 Task: Manage the other settings related to mail-client integration
Action: Mouse moved to (212, 136)
Screenshot: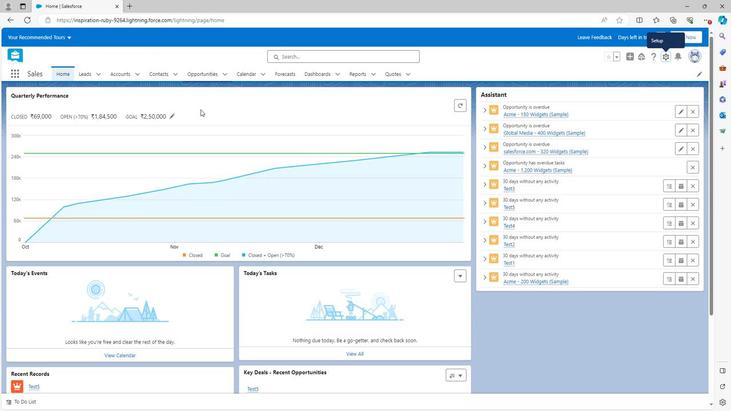 
Action: Mouse scrolled (212, 135) with delta (0, 0)
Screenshot: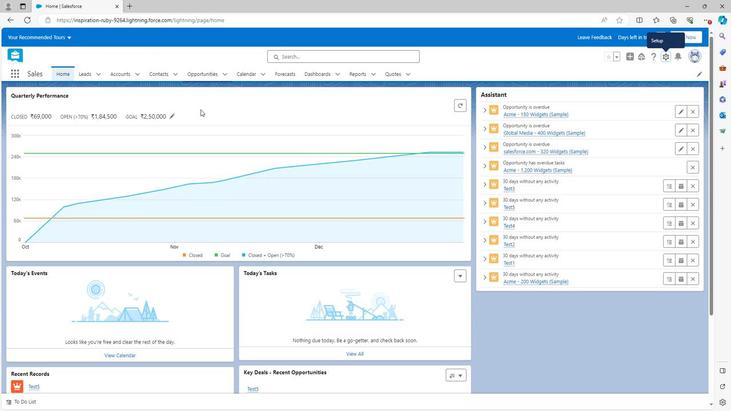 
Action: Mouse moved to (213, 137)
Screenshot: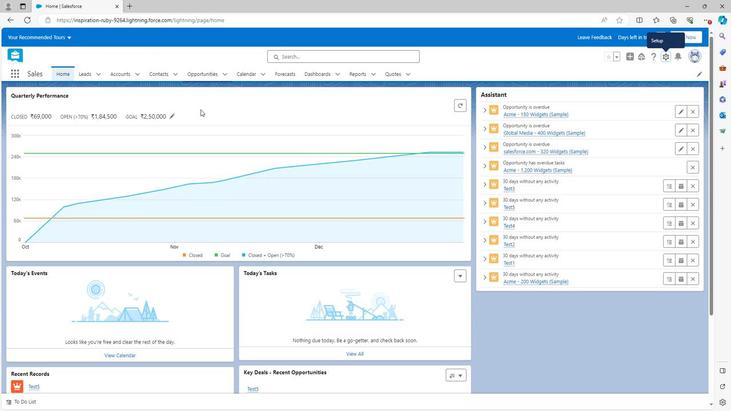 
Action: Mouse scrolled (213, 137) with delta (0, 0)
Screenshot: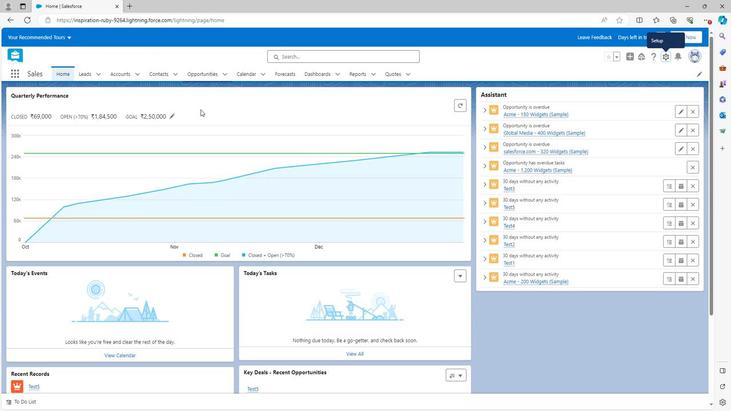
Action: Mouse moved to (213, 137)
Screenshot: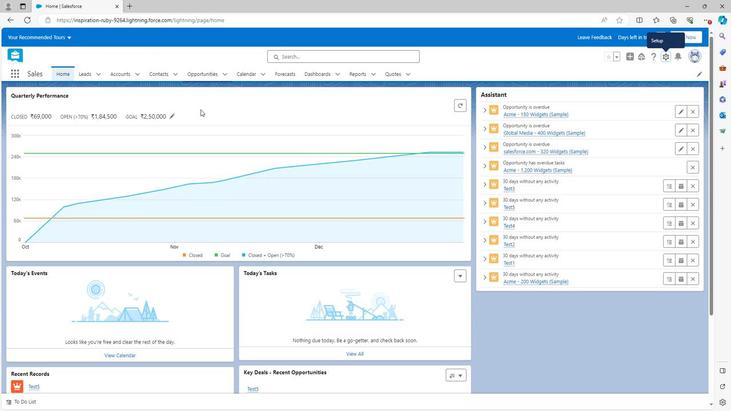 
Action: Mouse scrolled (213, 137) with delta (0, 0)
Screenshot: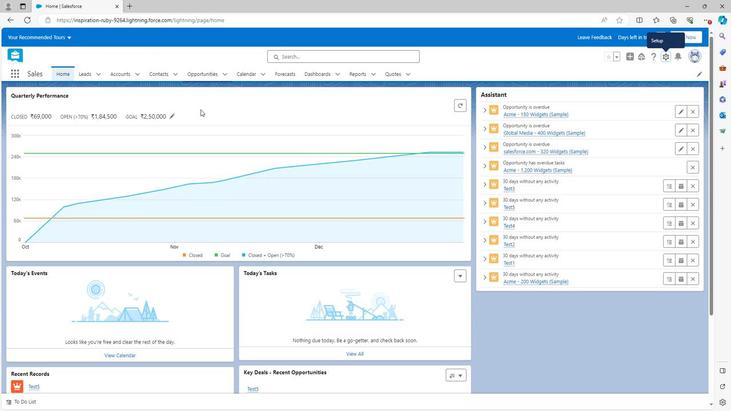 
Action: Mouse moved to (214, 137)
Screenshot: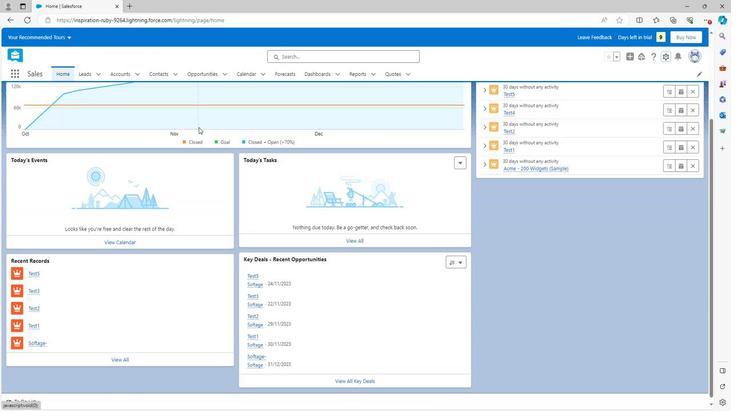 
Action: Mouse scrolled (214, 137) with delta (0, 0)
Screenshot: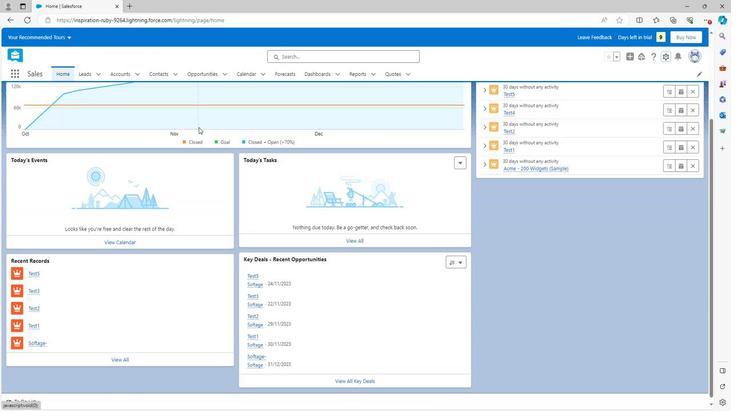 
Action: Mouse moved to (214, 137)
Screenshot: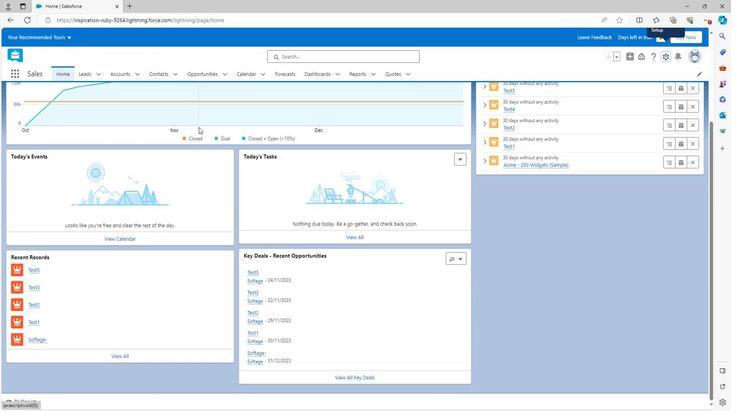 
Action: Mouse scrolled (214, 138) with delta (0, 0)
Screenshot: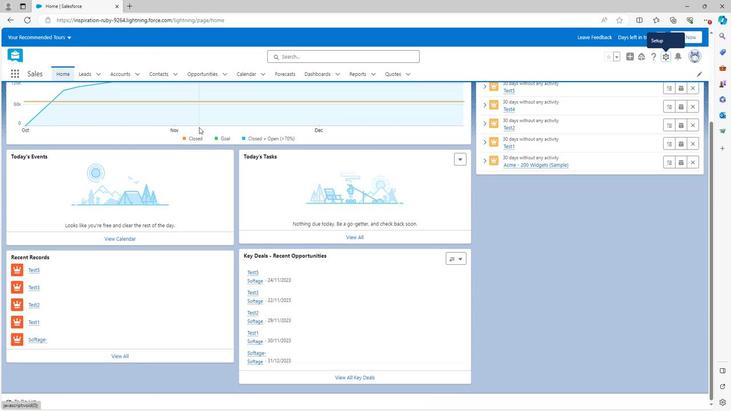 
Action: Mouse scrolled (214, 138) with delta (0, 0)
Screenshot: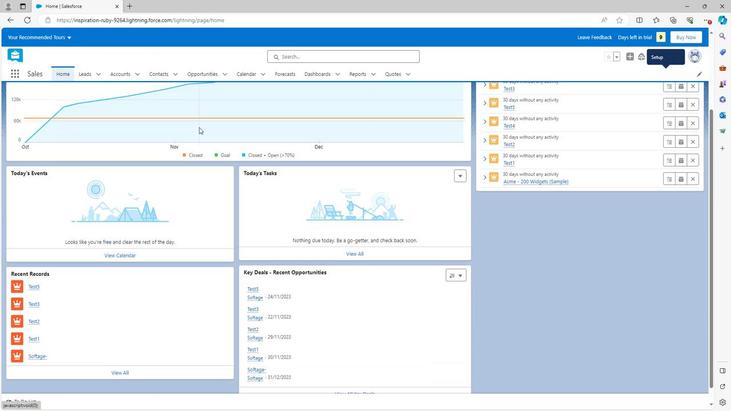 
Action: Mouse scrolled (214, 138) with delta (0, 0)
Screenshot: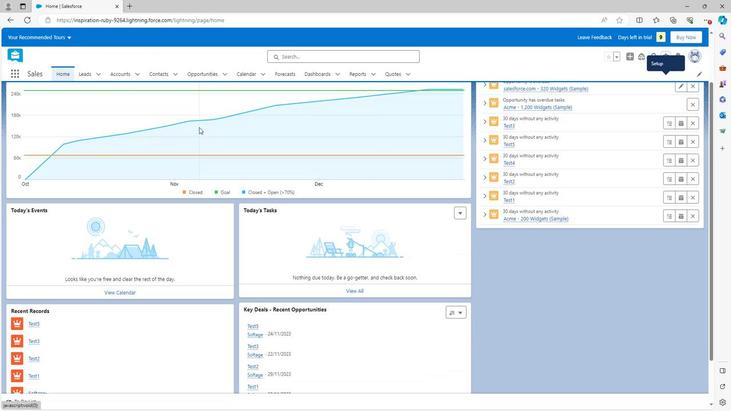 
Action: Mouse scrolled (214, 138) with delta (0, 0)
Screenshot: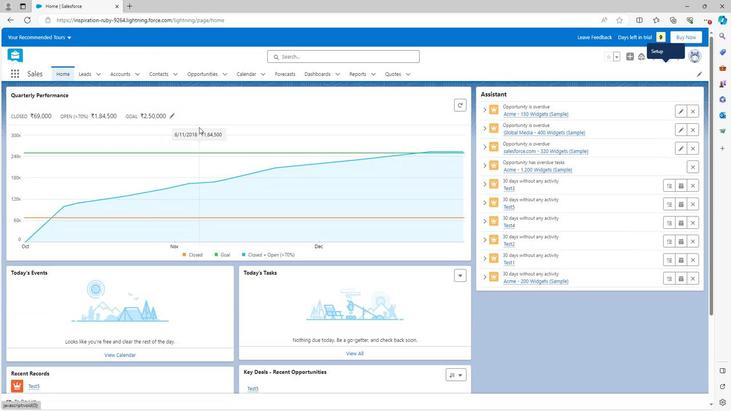 
Action: Mouse moved to (726, 70)
Screenshot: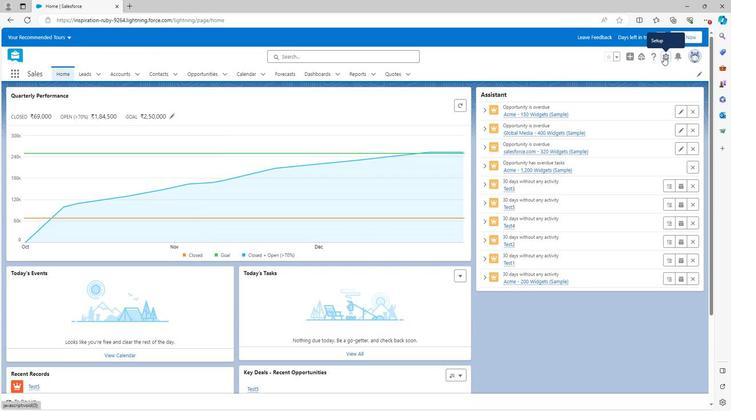 
Action: Mouse pressed left at (726, 70)
Screenshot: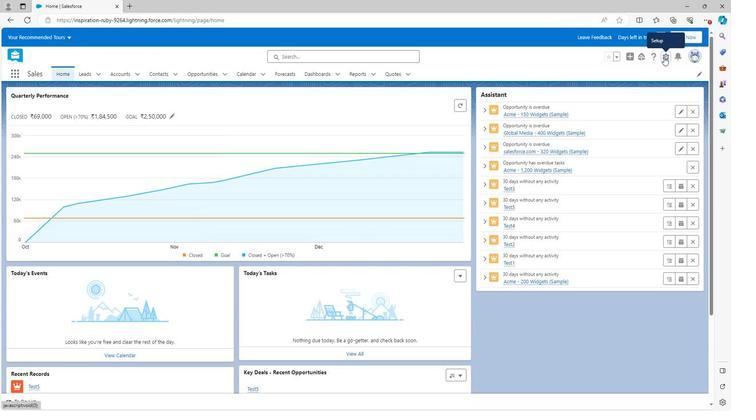 
Action: Mouse moved to (697, 90)
Screenshot: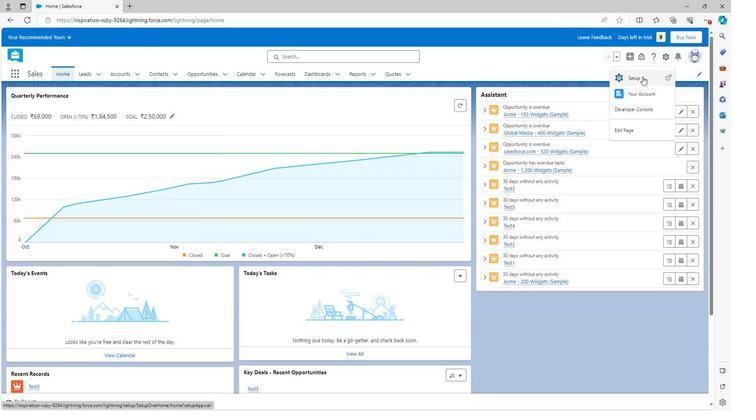 
Action: Mouse pressed left at (697, 90)
Screenshot: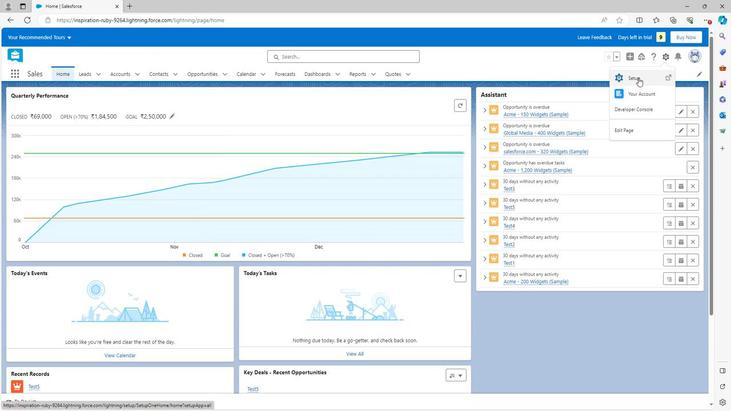 
Action: Mouse moved to (39, 258)
Screenshot: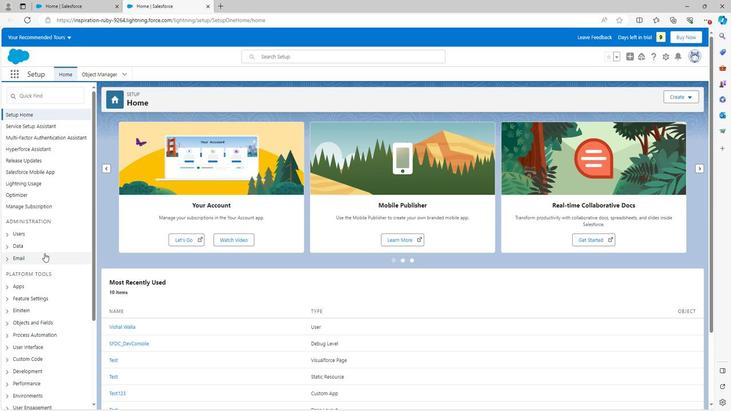 
Action: Mouse scrolled (39, 258) with delta (0, 0)
Screenshot: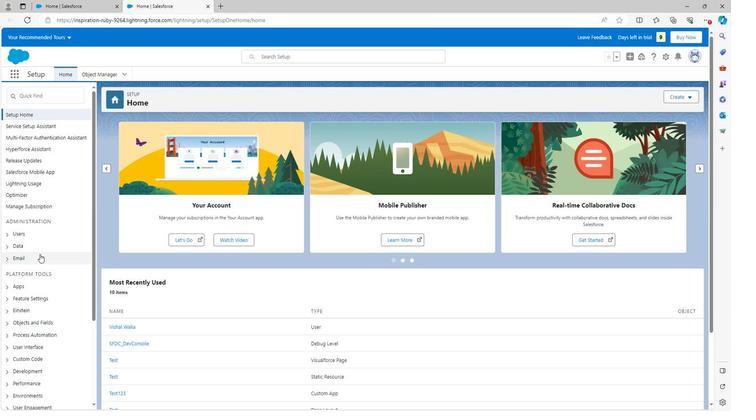 
Action: Mouse scrolled (39, 258) with delta (0, 0)
Screenshot: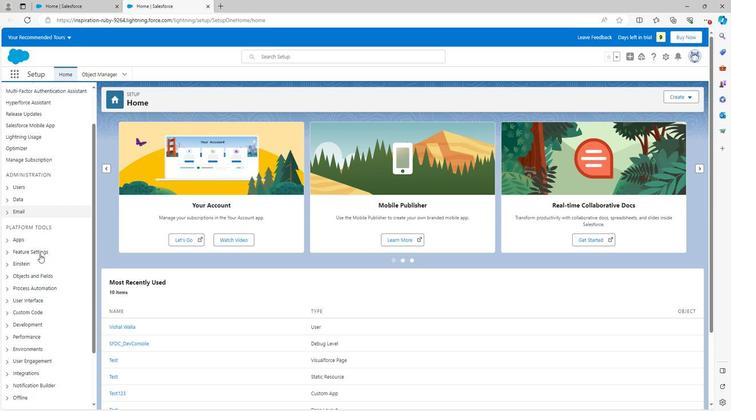 
Action: Mouse scrolled (39, 258) with delta (0, 0)
Screenshot: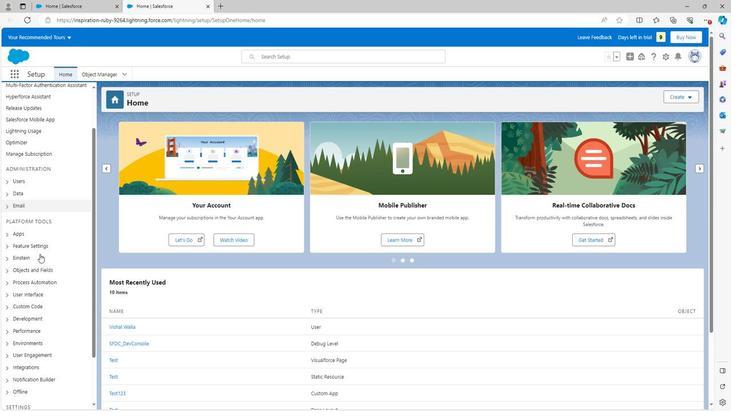 
Action: Mouse scrolled (39, 258) with delta (0, 0)
Screenshot: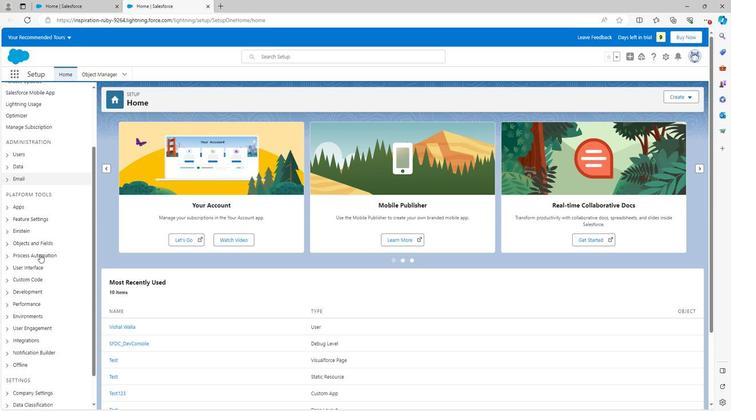
Action: Mouse moved to (3, 321)
Screenshot: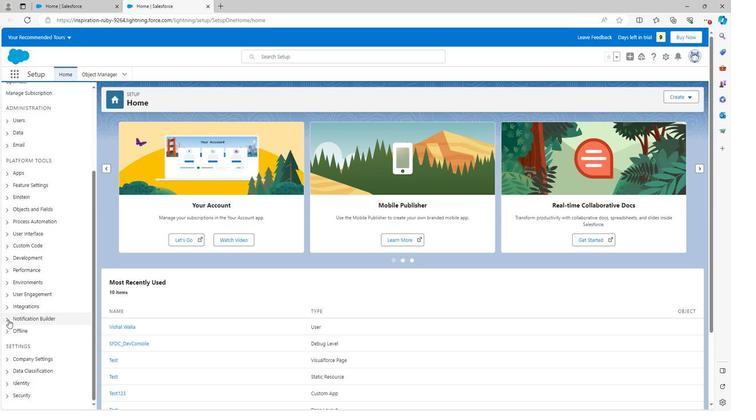 
Action: Mouse pressed left at (3, 321)
Screenshot: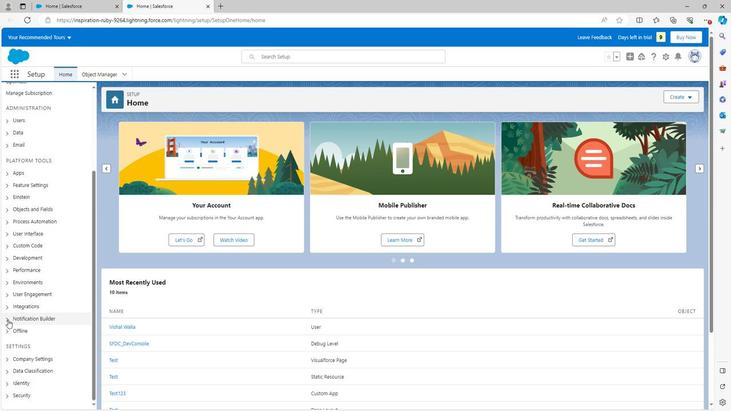 
Action: Mouse moved to (42, 341)
Screenshot: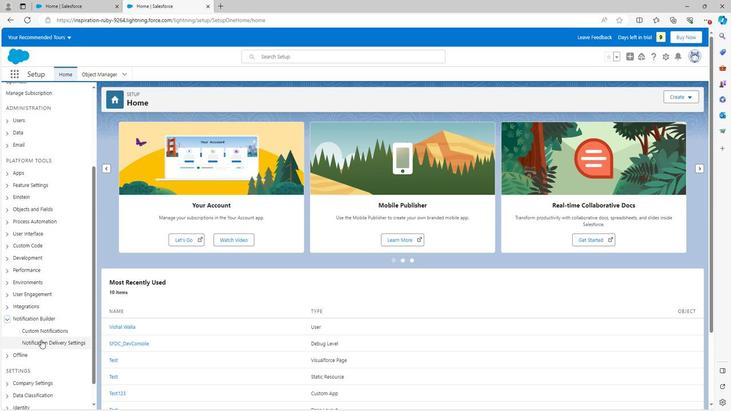 
Action: Mouse pressed left at (42, 341)
Screenshot: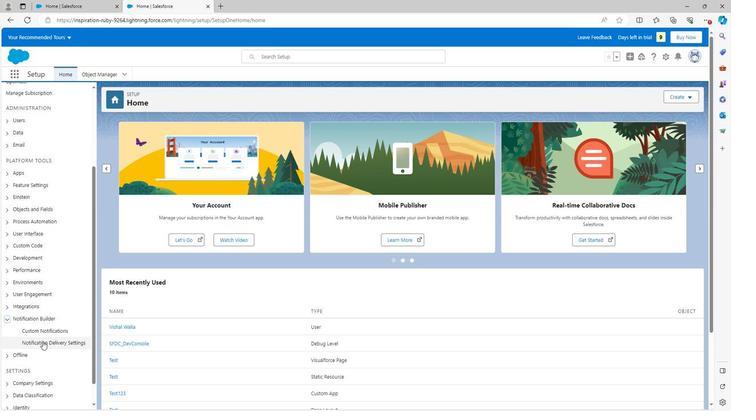 
Action: Mouse moved to (120, 311)
Screenshot: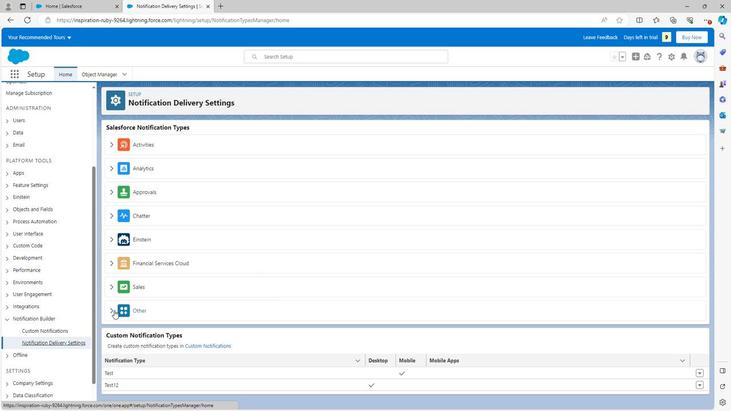 
Action: Mouse pressed left at (120, 311)
Screenshot: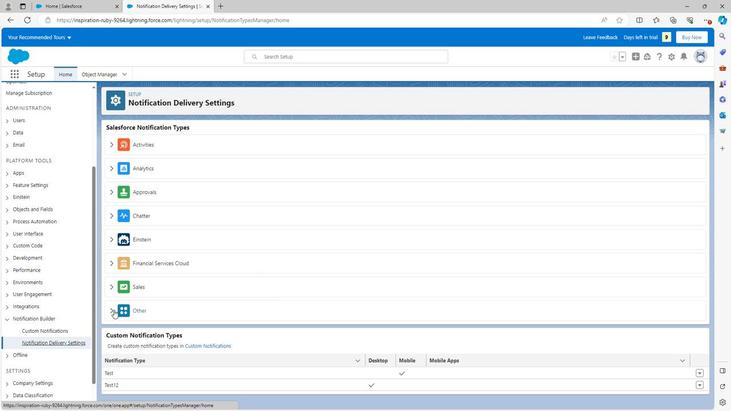 
Action: Mouse scrolled (120, 311) with delta (0, 0)
Screenshot: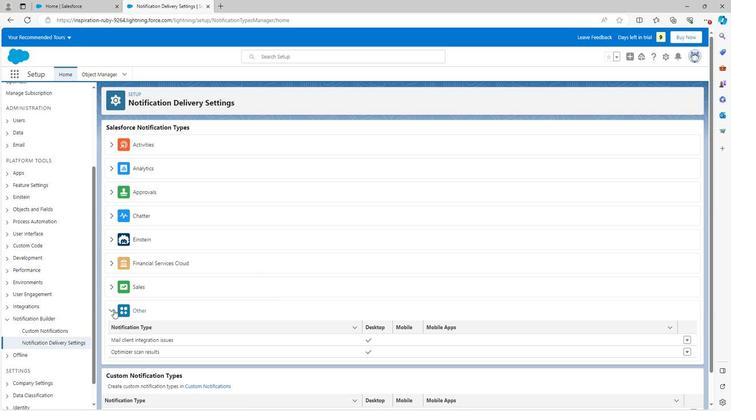 
Action: Mouse scrolled (120, 311) with delta (0, 0)
Screenshot: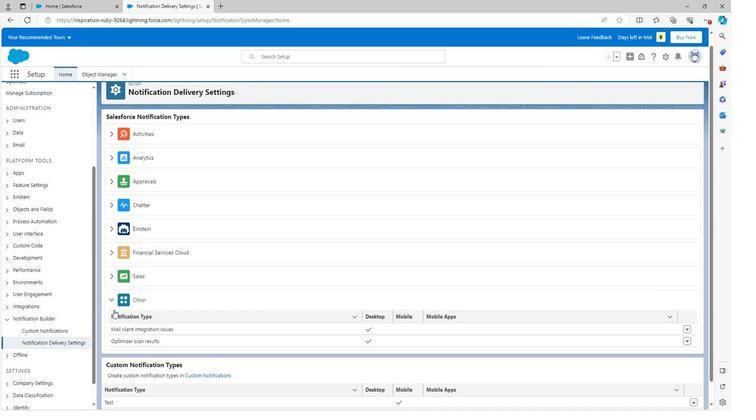 
Action: Mouse moved to (753, 312)
Screenshot: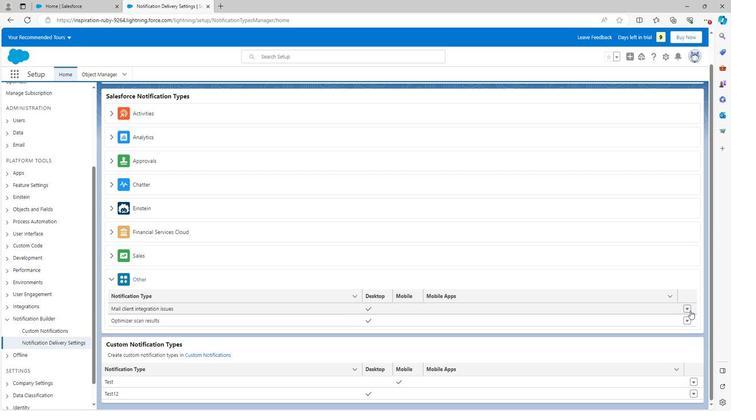 
Action: Mouse pressed left at (753, 312)
Screenshot: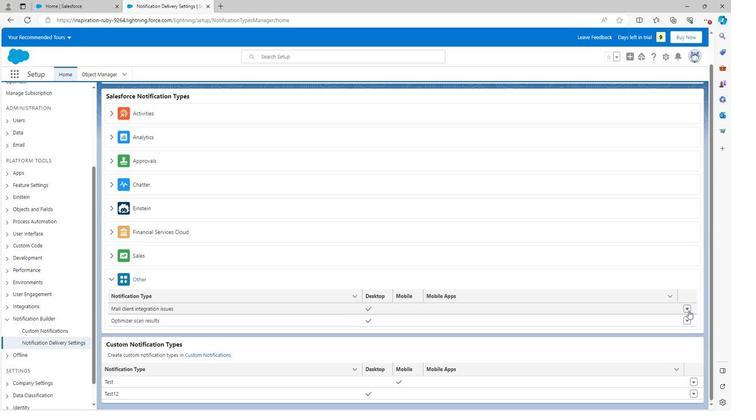 
Action: Mouse moved to (745, 286)
Screenshot: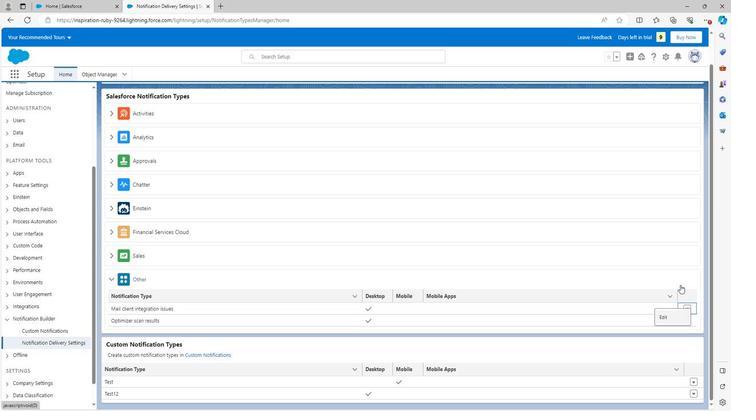 
Action: Mouse pressed left at (745, 286)
Screenshot: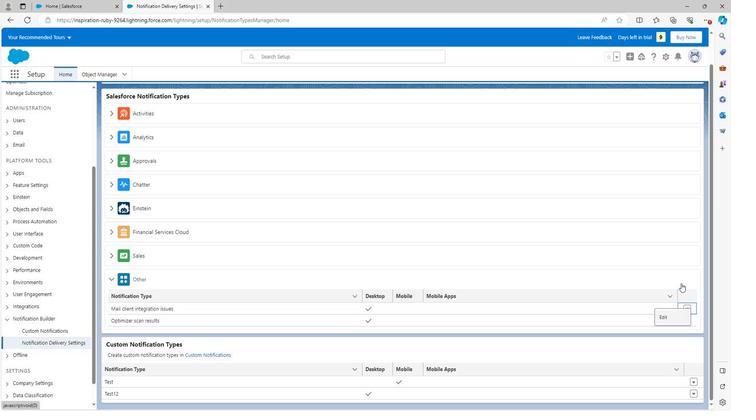 
Action: Mouse moved to (117, 313)
Screenshot: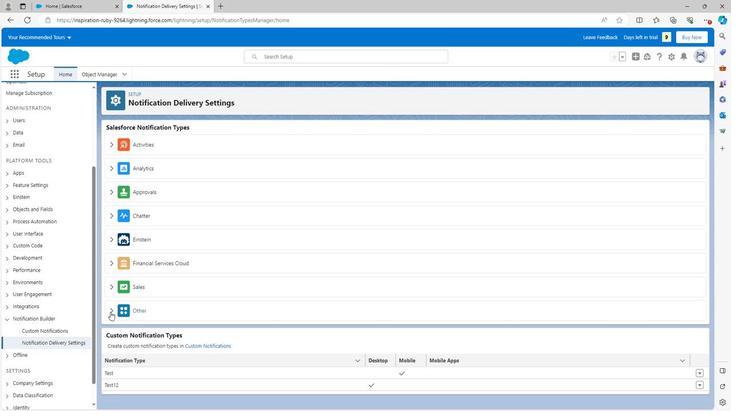 
Action: Mouse pressed left at (117, 313)
Screenshot: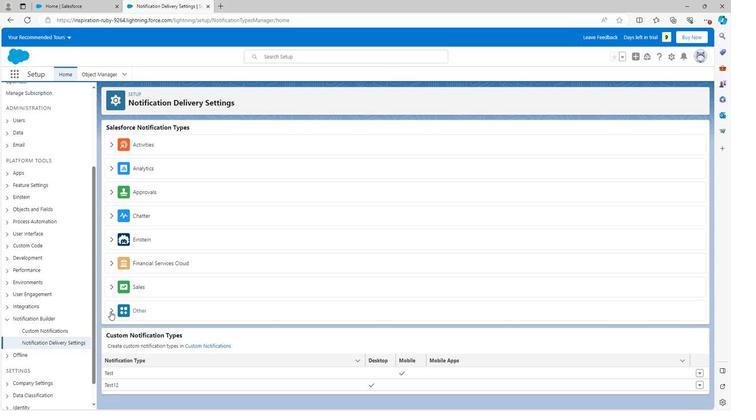 
Action: Mouse moved to (118, 311)
Screenshot: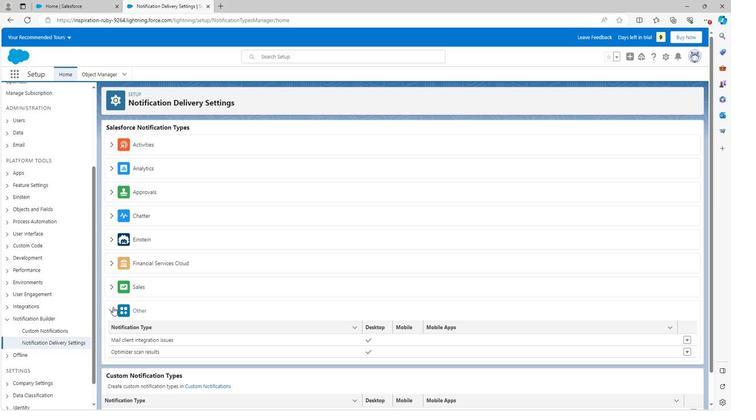 
Action: Mouse pressed left at (118, 311)
Screenshot: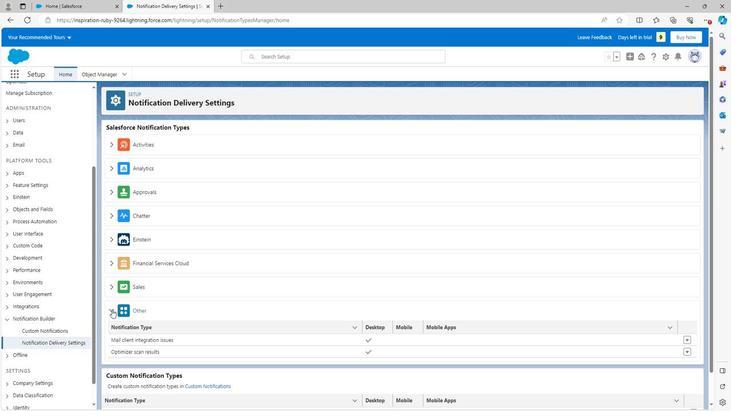 
Action: Mouse moved to (118, 311)
Screenshot: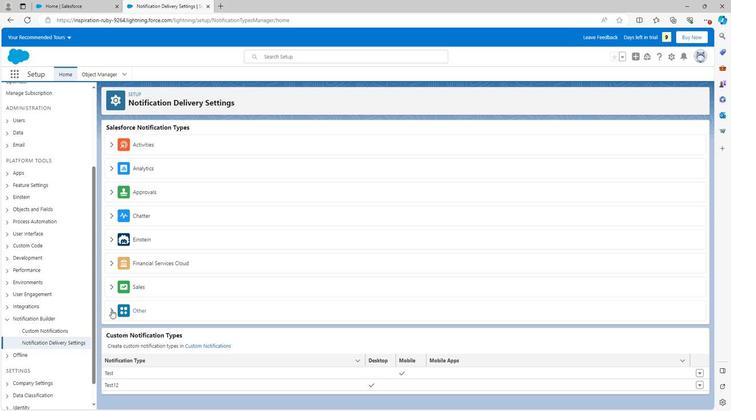 
